 Task: Open Card Card0000000335 in Board Board0000000084 in Workspace WS0000000028 in Trello. Add Member carxxstreet791@gmail.com to Card Card0000000335 in Board Board0000000084 in Workspace WS0000000028 in Trello. Add Orange Label titled Label0000000335 to Card Card0000000335 in Board Board0000000084 in Workspace WS0000000028 in Trello. Add Checklist CL0000000335 to Card Card0000000335 in Board Board0000000084 in Workspace WS0000000028 in Trello. Add Dates with Start Date as Oct 01 2023 and Due Date as Oct 31 2023 to Card Card0000000335 in Board Board0000000084 in Workspace WS0000000028 in Trello
Action: Mouse moved to (329, 427)
Screenshot: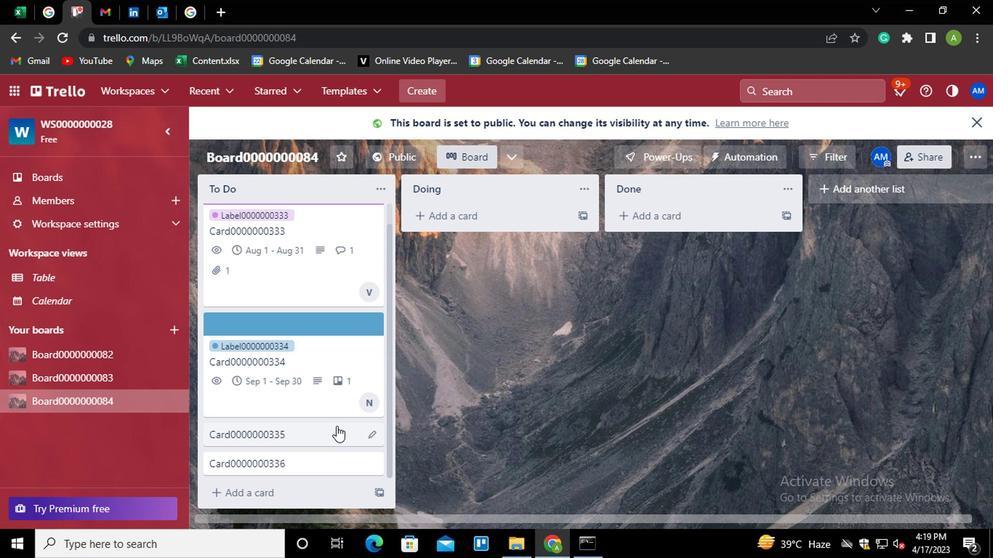 
Action: Mouse pressed left at (329, 427)
Screenshot: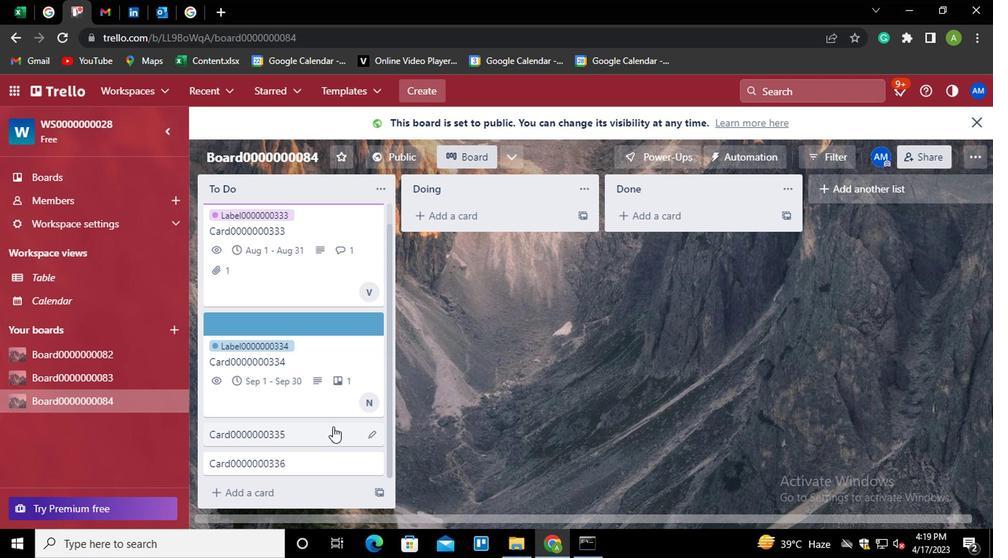 
Action: Mouse moved to (665, 204)
Screenshot: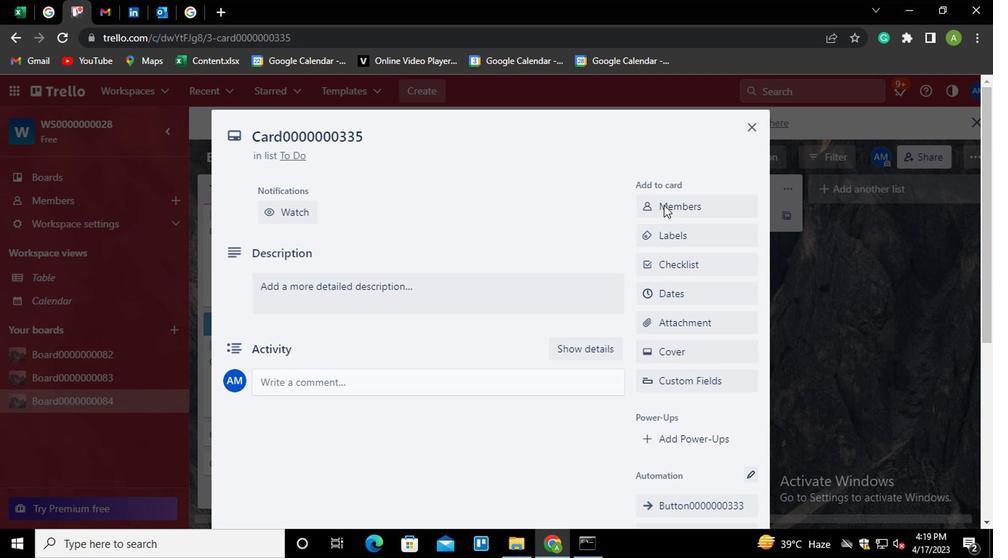 
Action: Mouse pressed left at (665, 204)
Screenshot: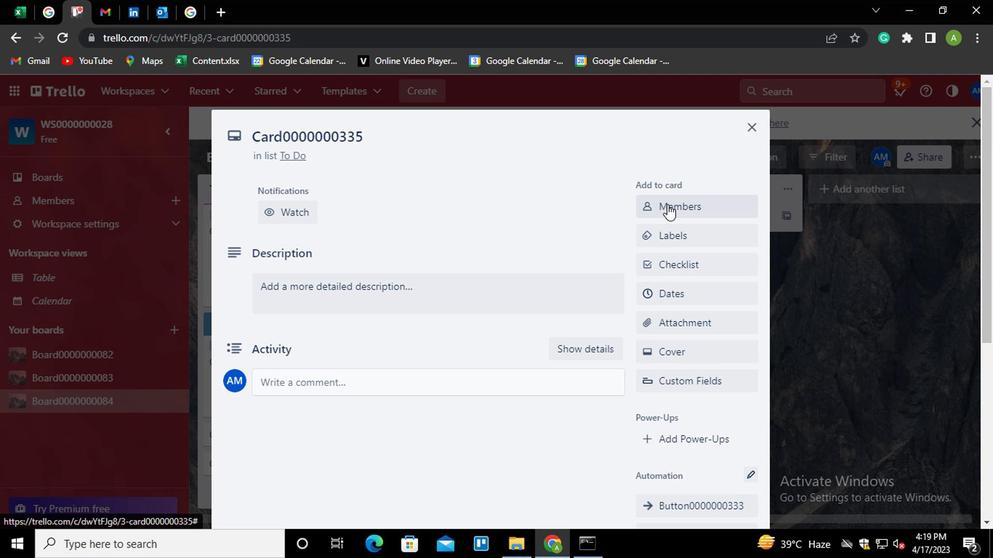 
Action: Mouse moved to (678, 275)
Screenshot: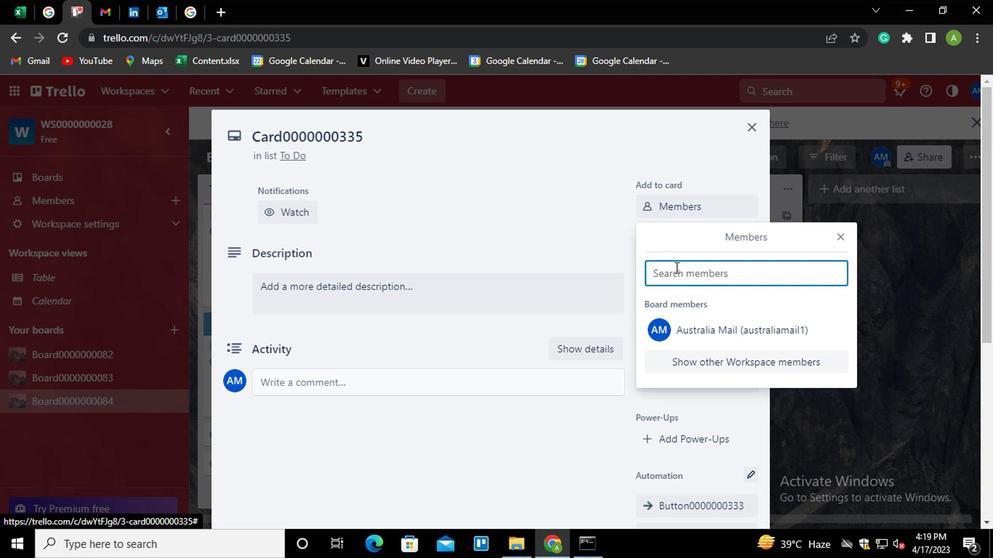 
Action: Mouse pressed left at (678, 275)
Screenshot: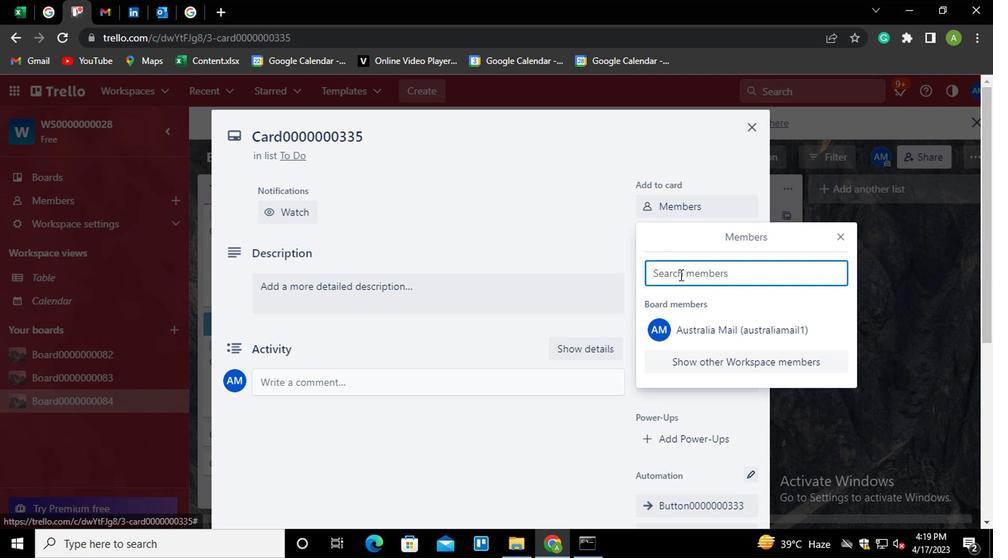 
Action: Key pressed carxxstreet791<Key.shift>@GMAIL.COM
Screenshot: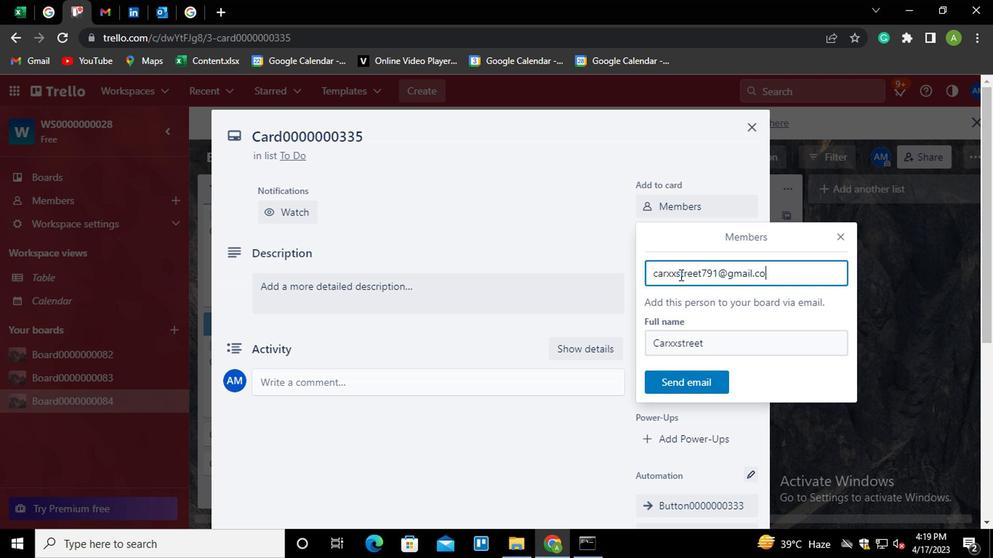 
Action: Mouse moved to (707, 374)
Screenshot: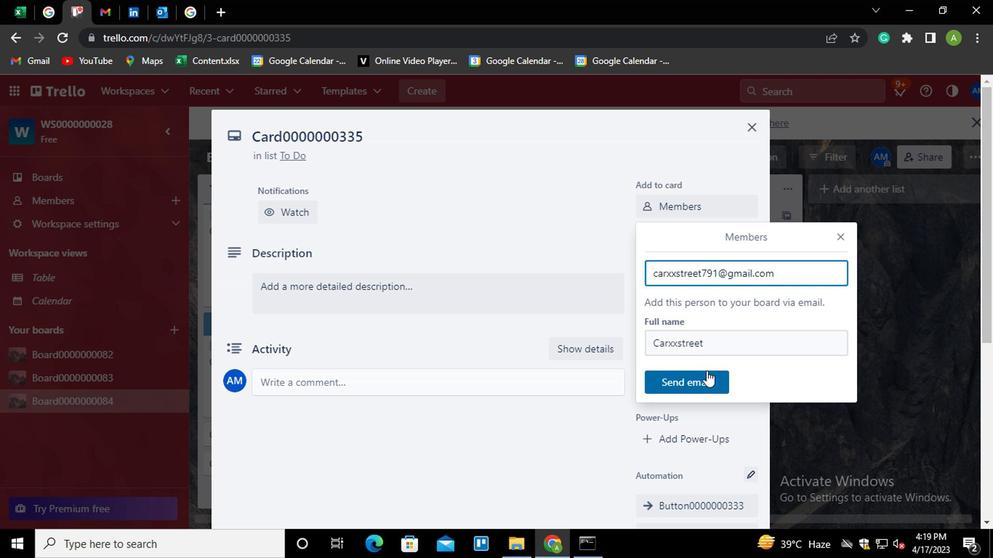 
Action: Mouse pressed left at (707, 374)
Screenshot: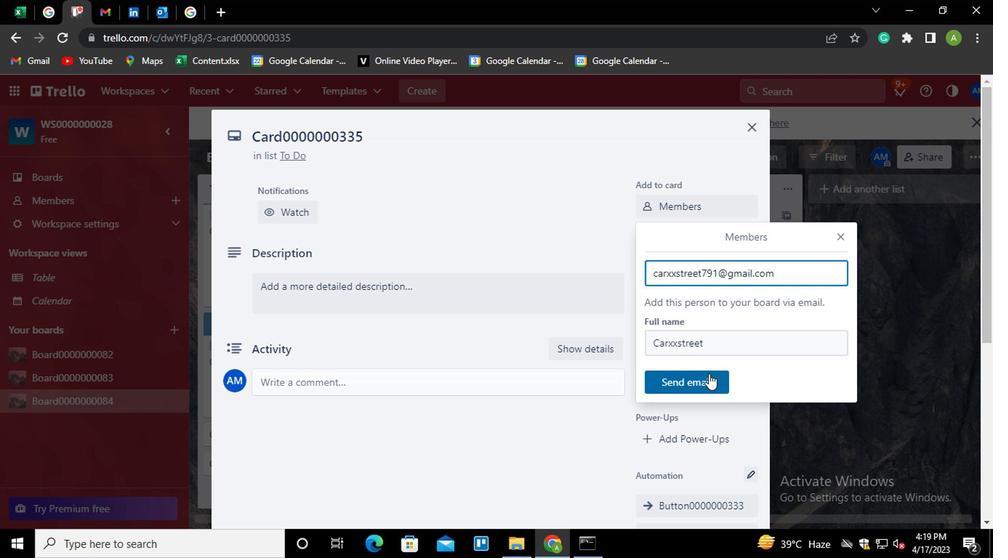 
Action: Mouse moved to (682, 233)
Screenshot: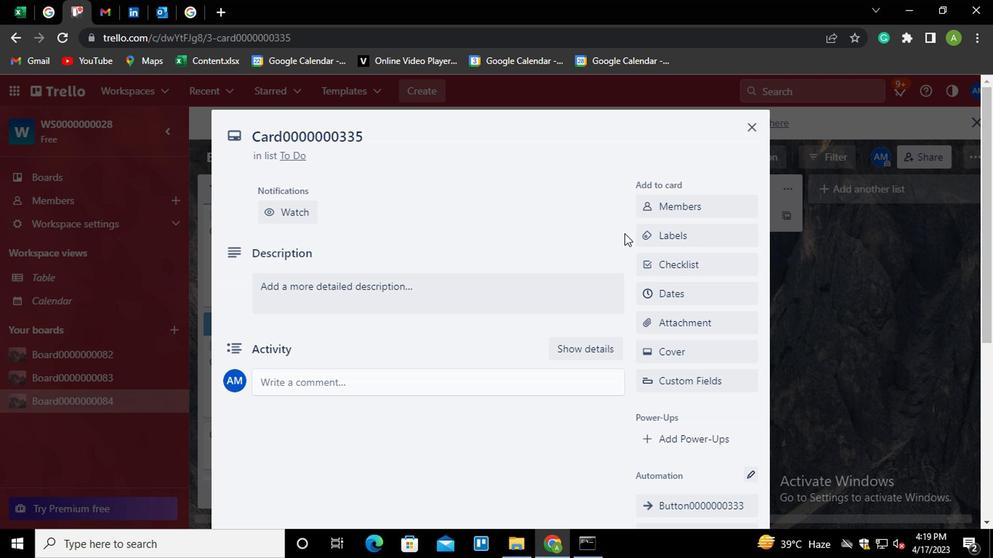 
Action: Mouse pressed left at (682, 233)
Screenshot: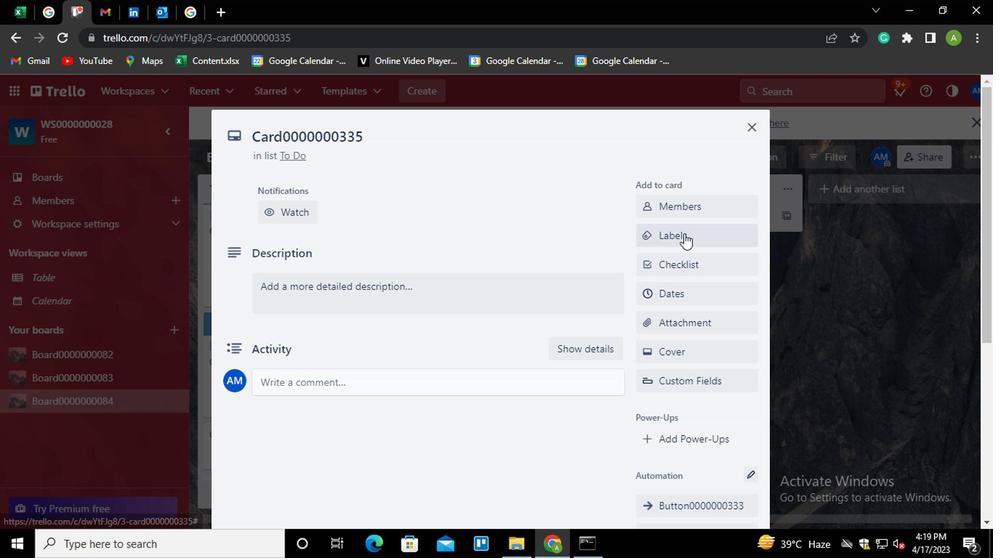 
Action: Mouse moved to (648, 262)
Screenshot: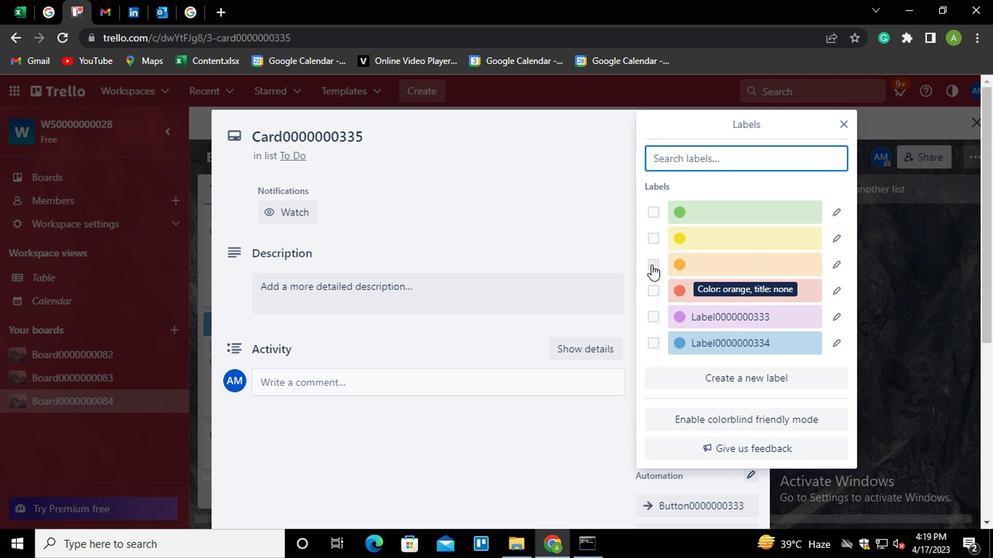 
Action: Mouse pressed left at (648, 262)
Screenshot: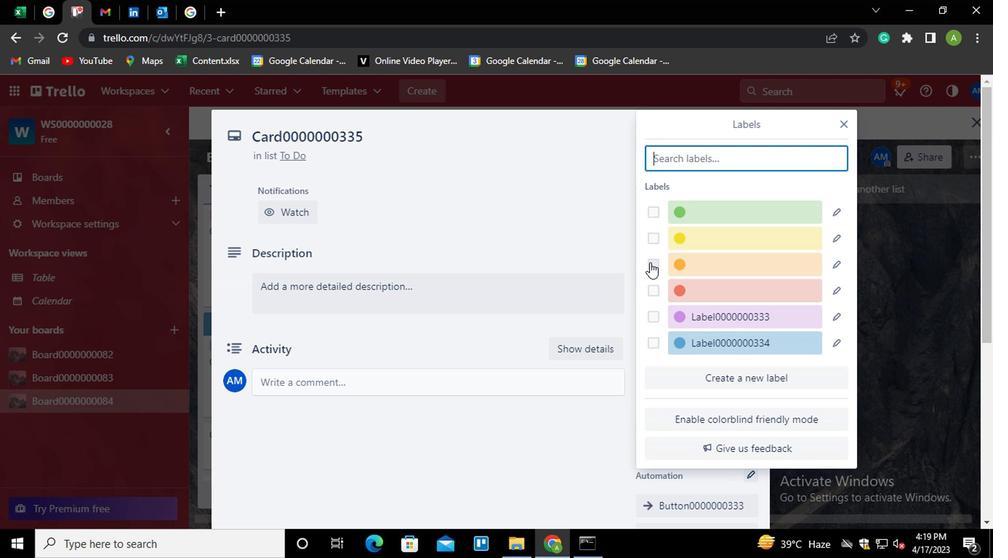 
Action: Mouse moved to (837, 267)
Screenshot: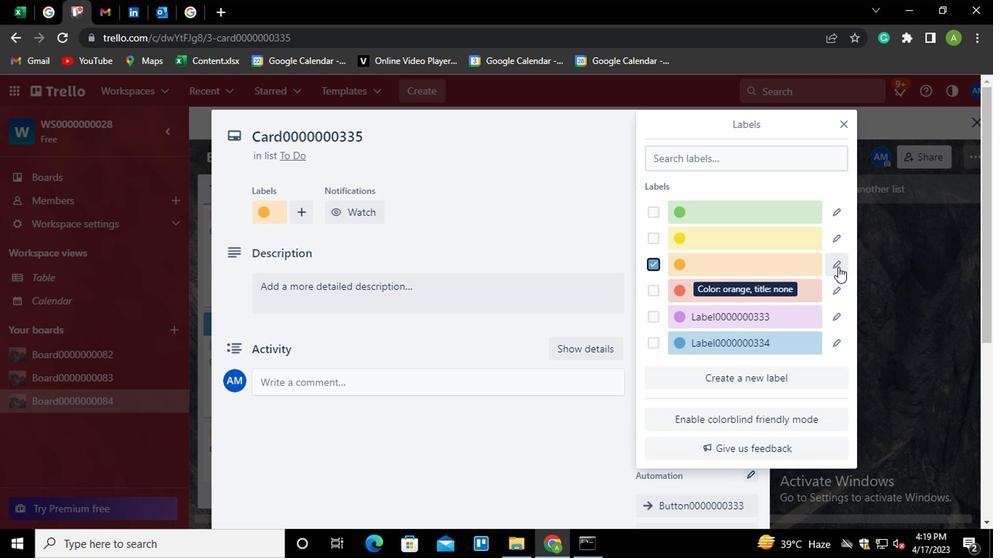 
Action: Mouse pressed left at (837, 267)
Screenshot: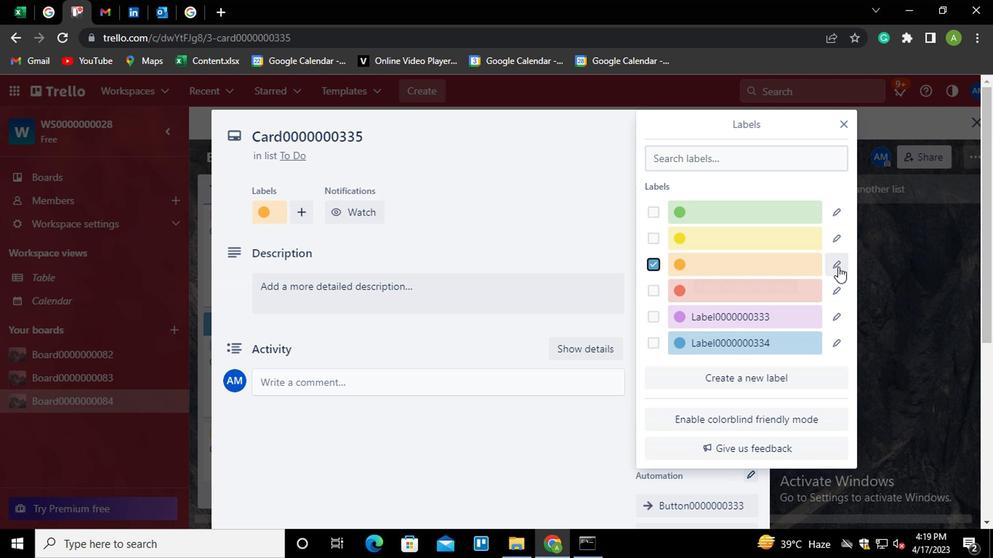 
Action: Mouse moved to (704, 256)
Screenshot: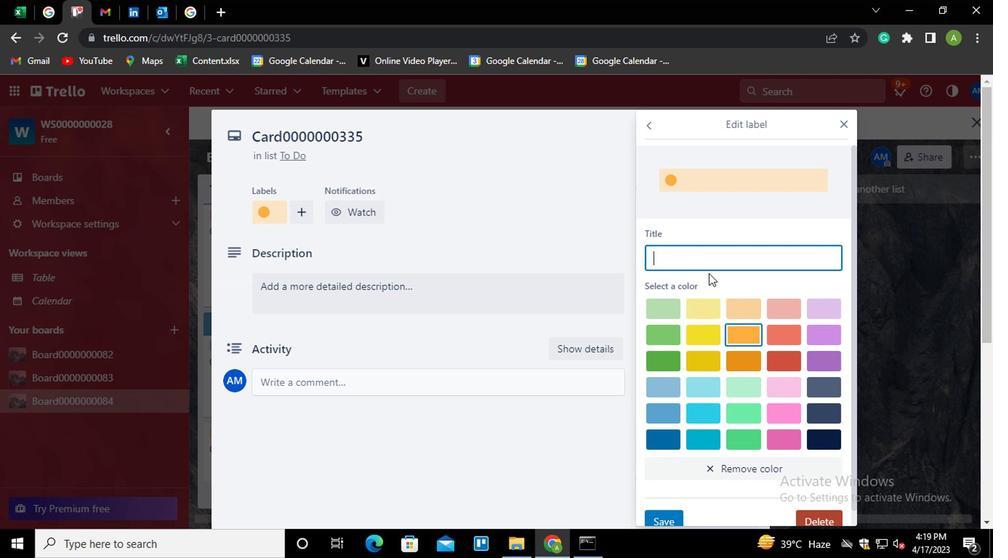 
Action: Mouse pressed left at (704, 256)
Screenshot: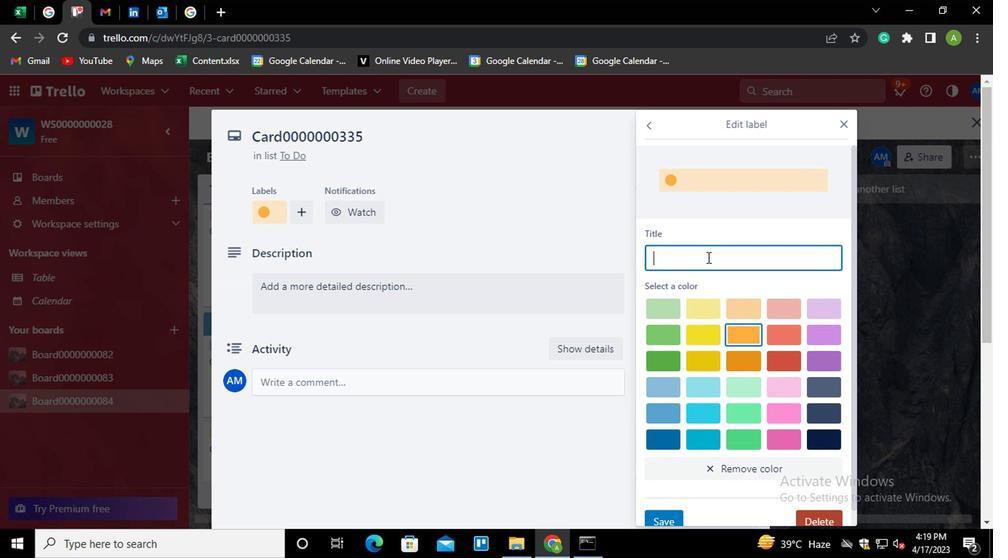 
Action: Key pressed <Key.shift><Key.shift><Key.shift><Key.shift><Key.shift><Key.shift><Key.shift><Key.shift>LABEL0000000335
Screenshot: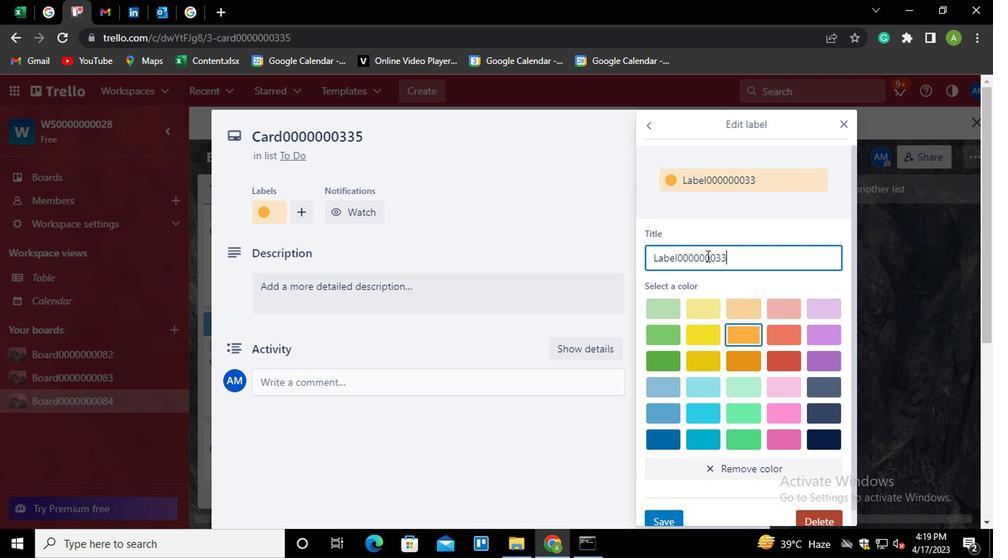 
Action: Mouse moved to (663, 518)
Screenshot: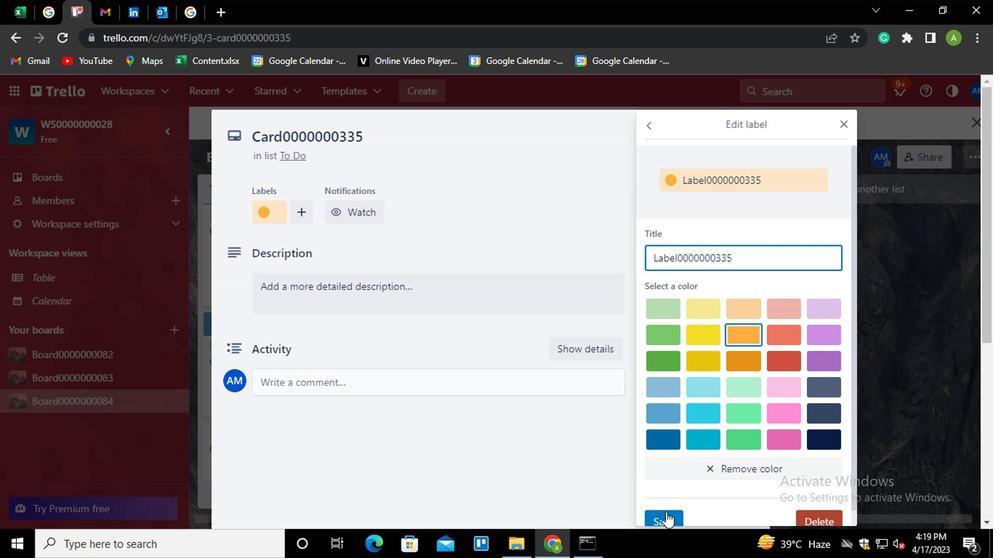 
Action: Mouse pressed left at (663, 518)
Screenshot: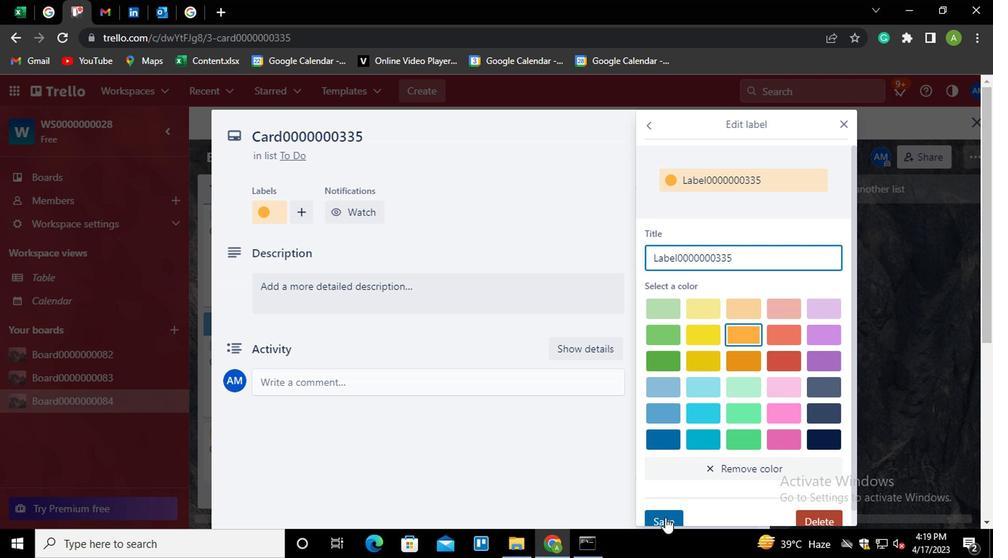 
Action: Mouse moved to (575, 199)
Screenshot: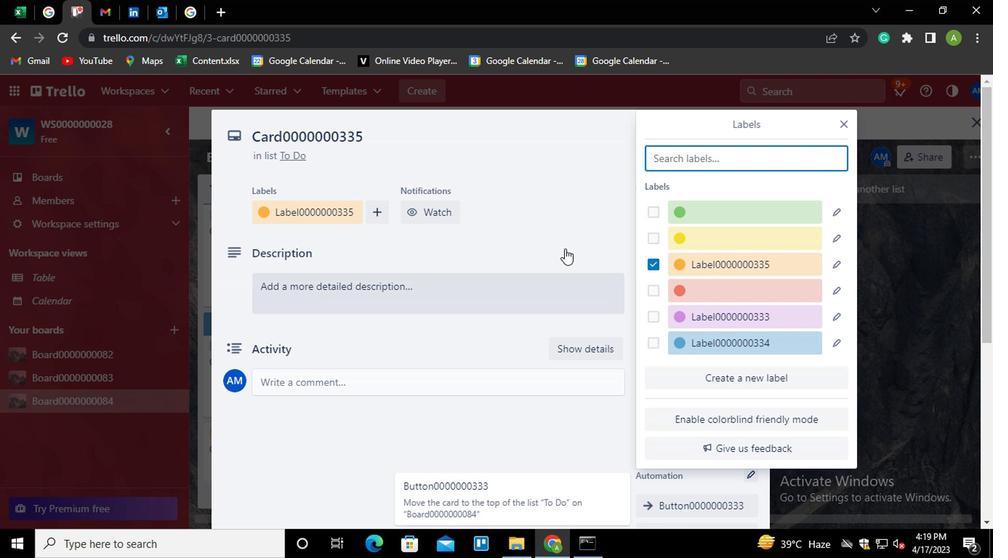 
Action: Mouse pressed left at (575, 199)
Screenshot: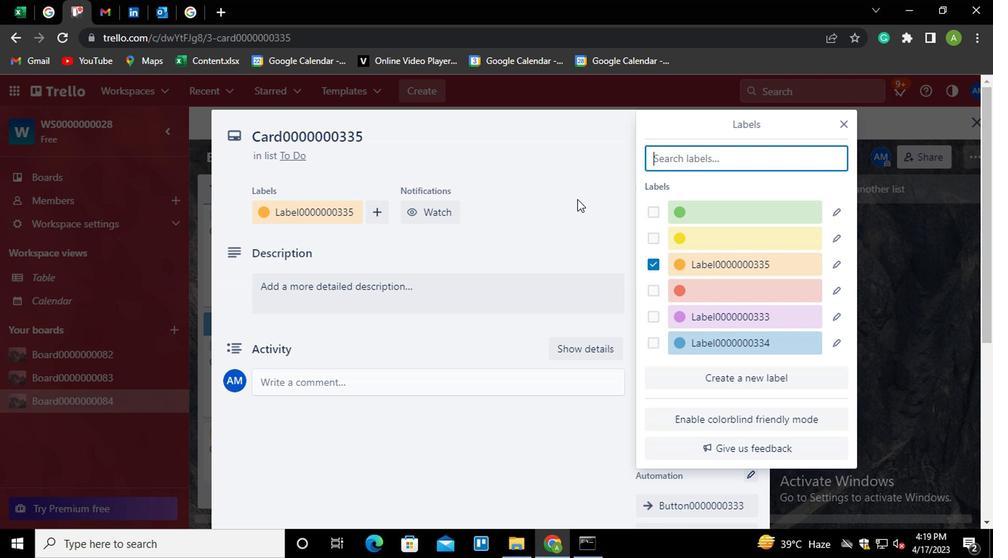 
Action: Mouse moved to (688, 263)
Screenshot: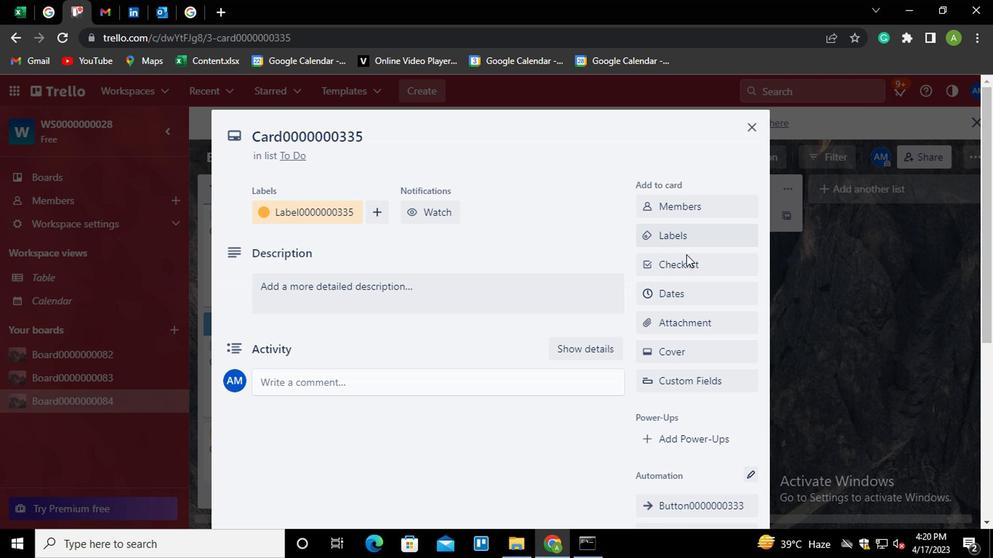 
Action: Mouse pressed left at (688, 263)
Screenshot: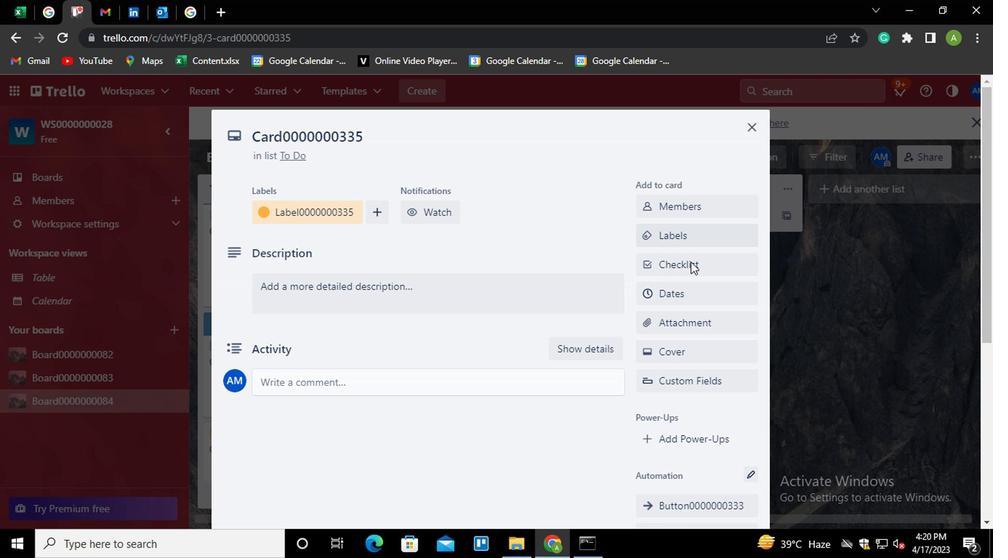 
Action: Key pressed <Key.shift>CL0000000335
Screenshot: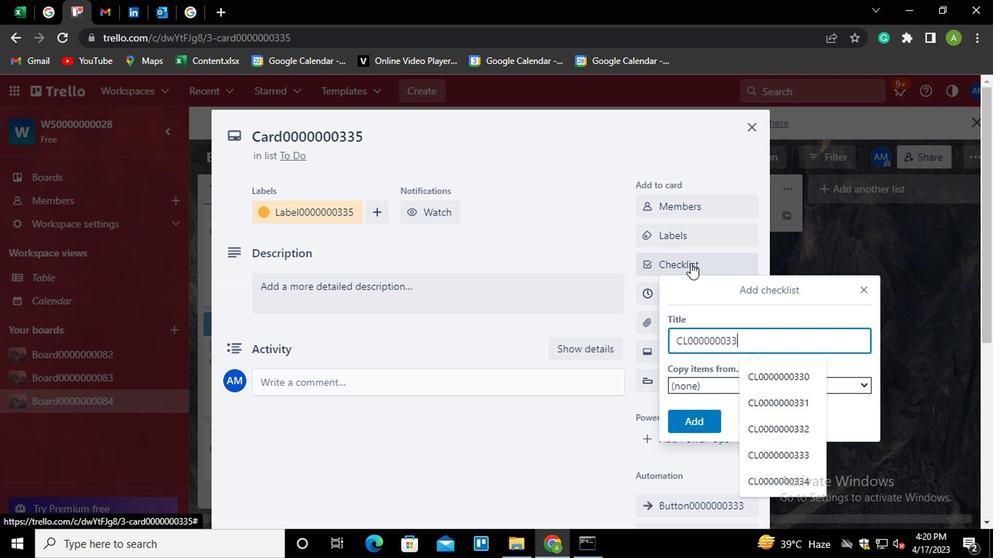 
Action: Mouse moved to (697, 427)
Screenshot: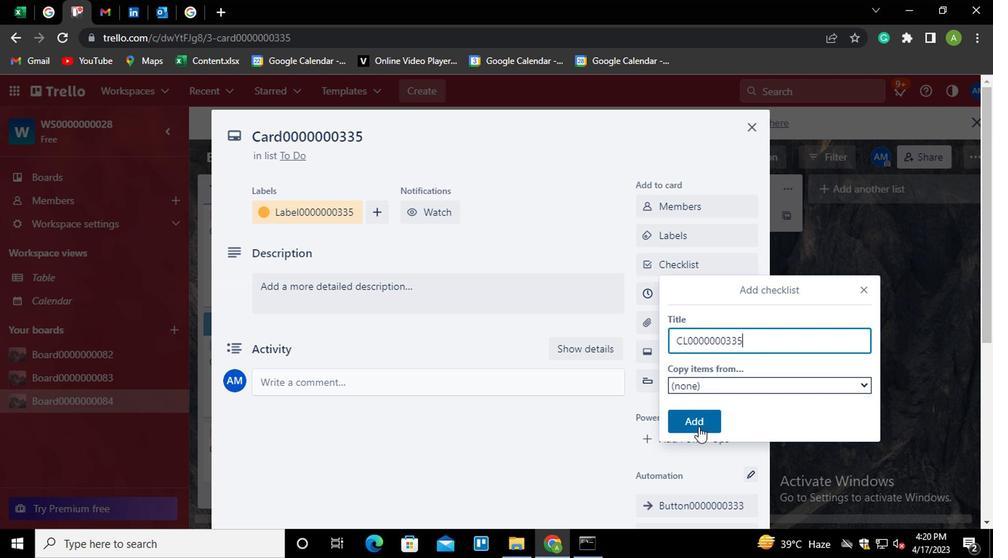
Action: Mouse pressed left at (697, 427)
Screenshot: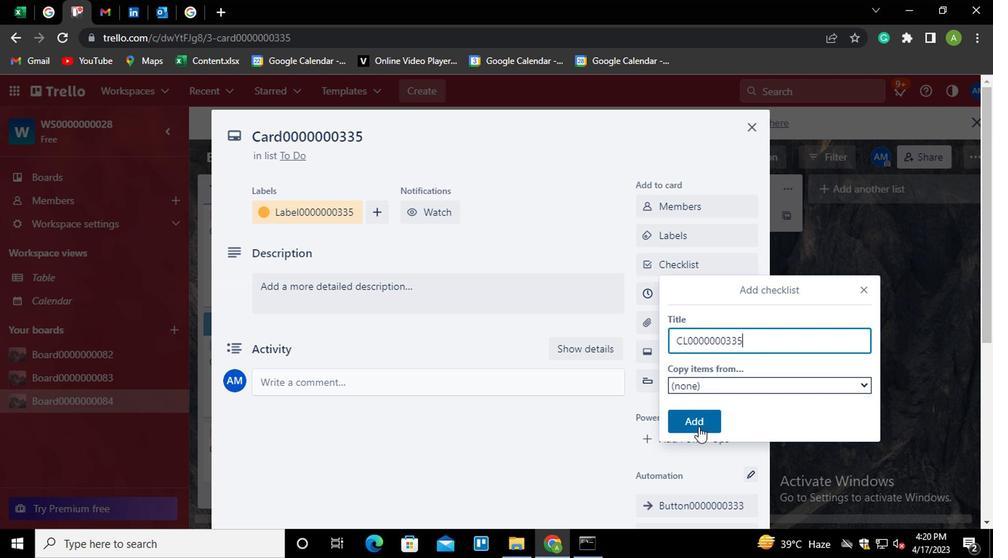 
Action: Mouse moved to (682, 293)
Screenshot: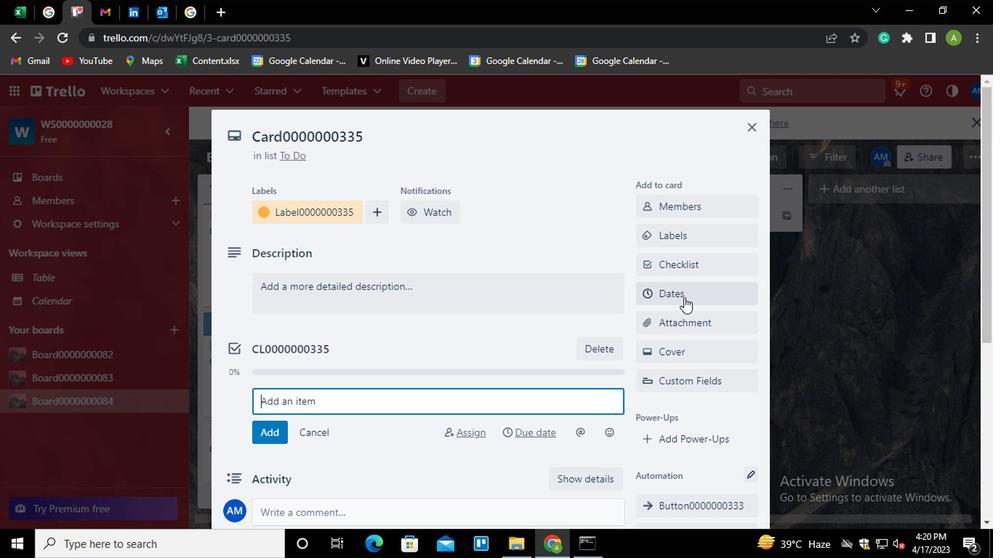 
Action: Mouse pressed left at (682, 293)
Screenshot: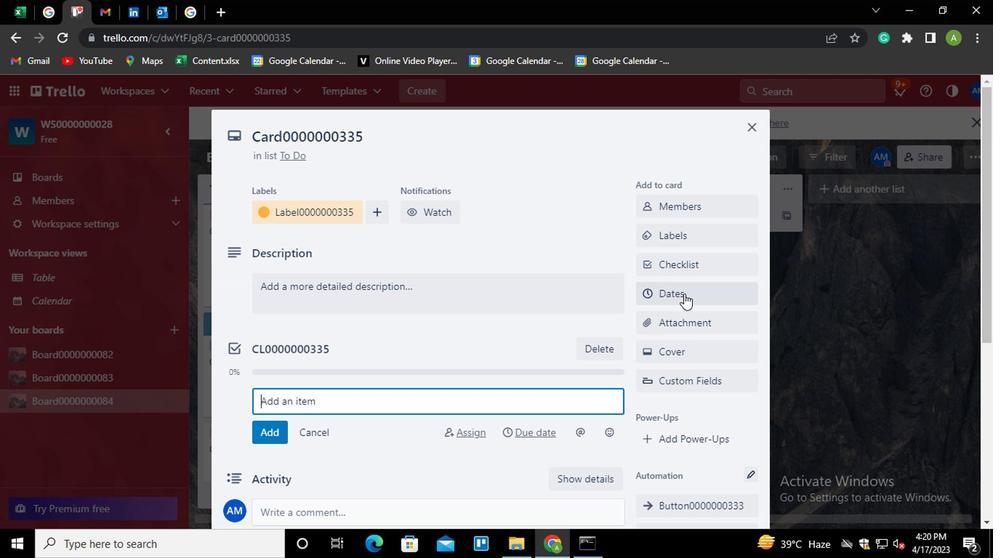 
Action: Mouse moved to (650, 388)
Screenshot: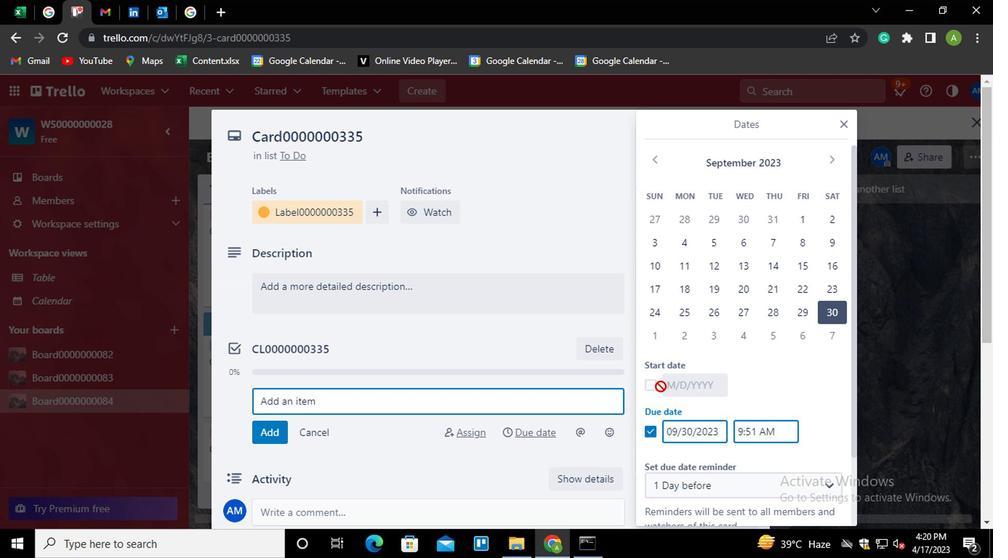 
Action: Mouse pressed left at (650, 388)
Screenshot: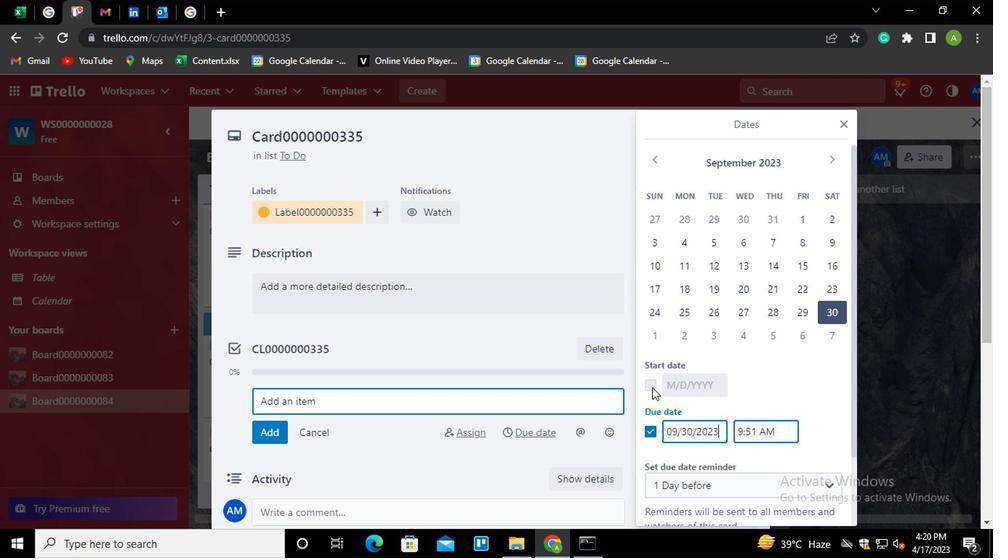
Action: Mouse moved to (674, 384)
Screenshot: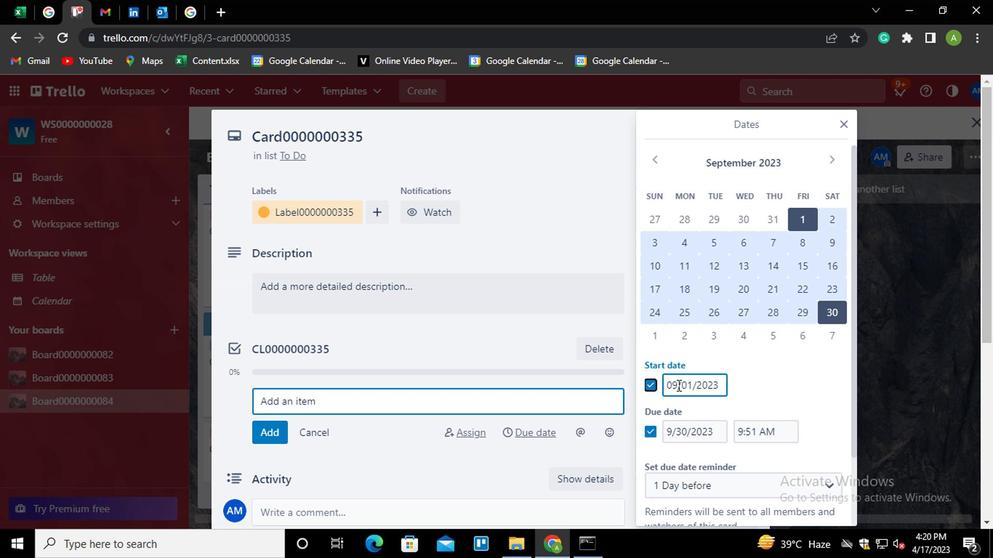 
Action: Mouse pressed left at (674, 384)
Screenshot: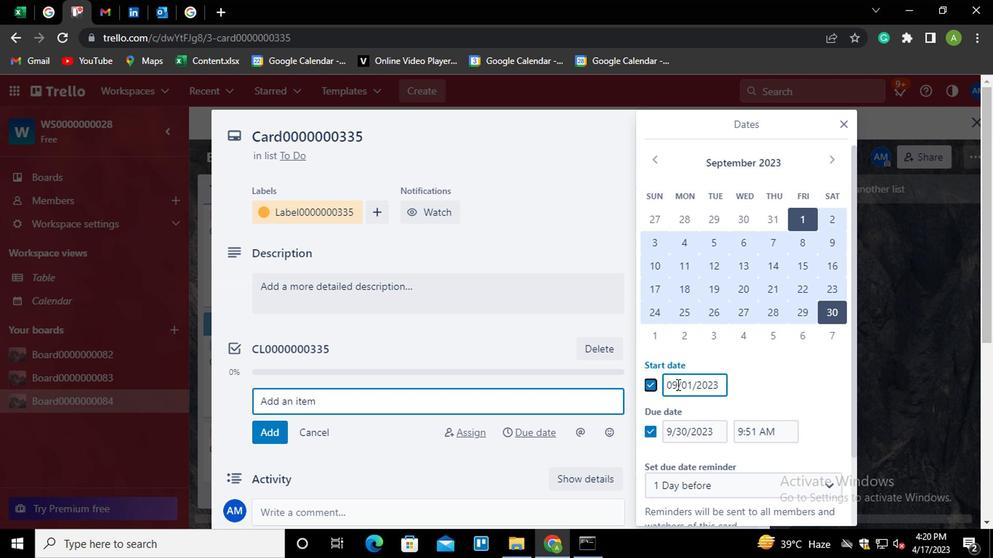 
Action: Mouse moved to (708, 389)
Screenshot: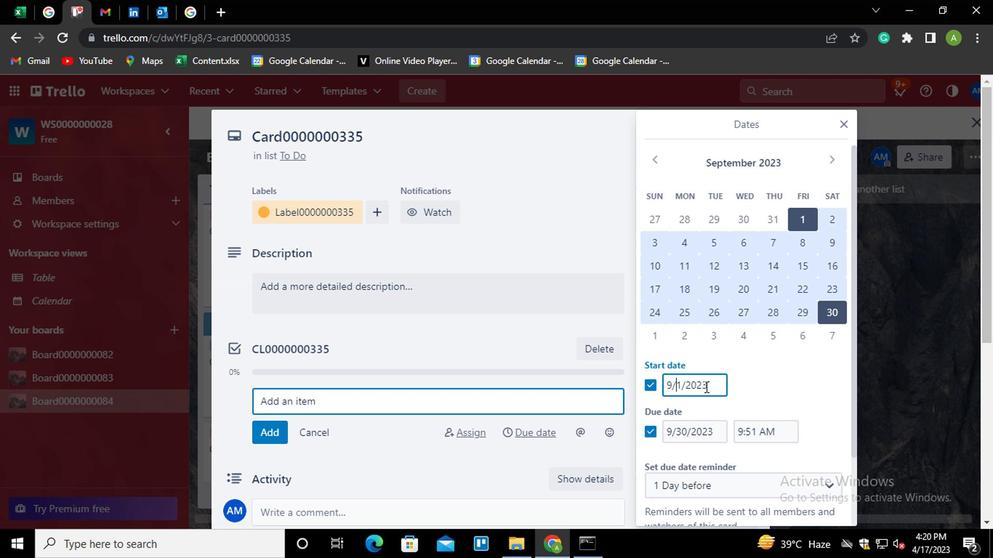 
Action: Key pressed <Key.left><Key.backspace>10
Screenshot: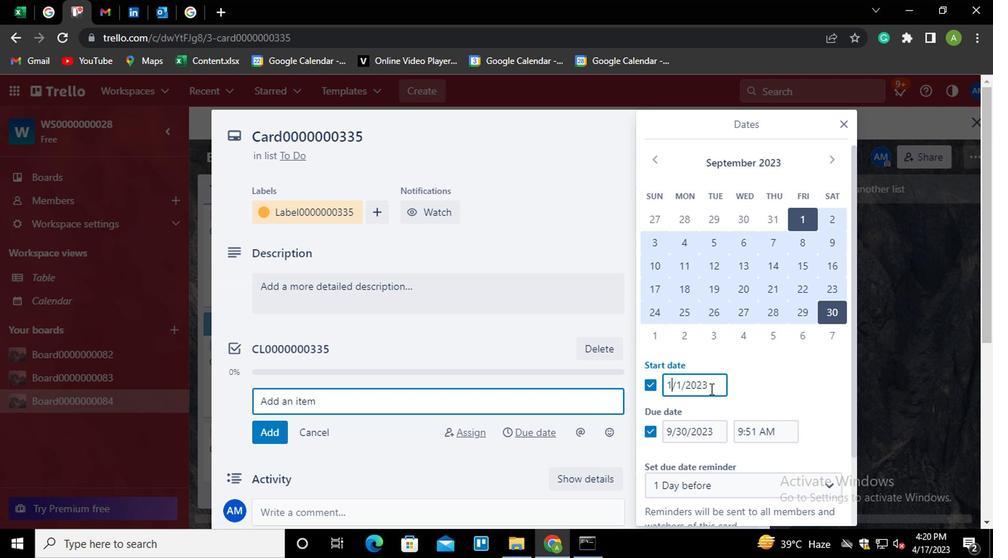 
Action: Mouse moved to (672, 429)
Screenshot: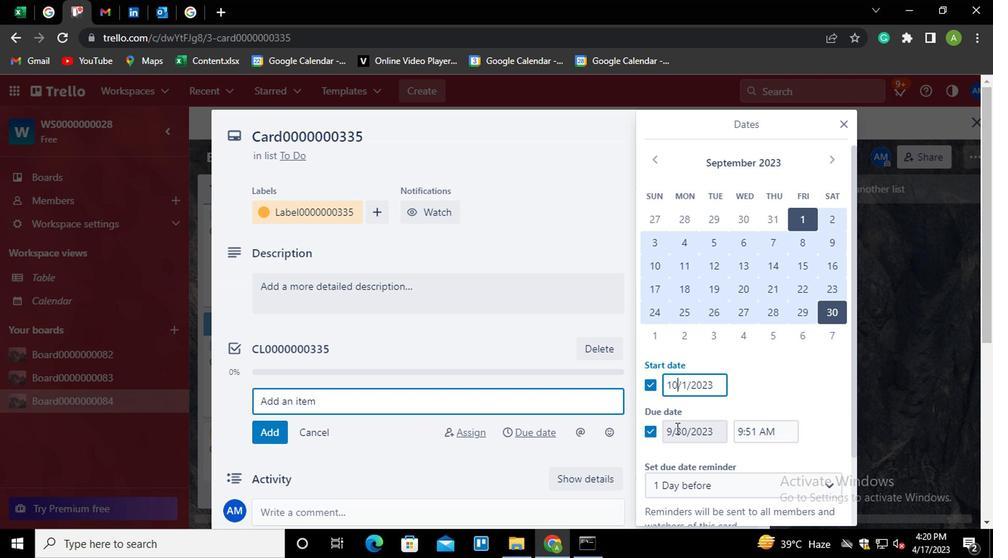 
Action: Mouse pressed left at (672, 429)
Screenshot: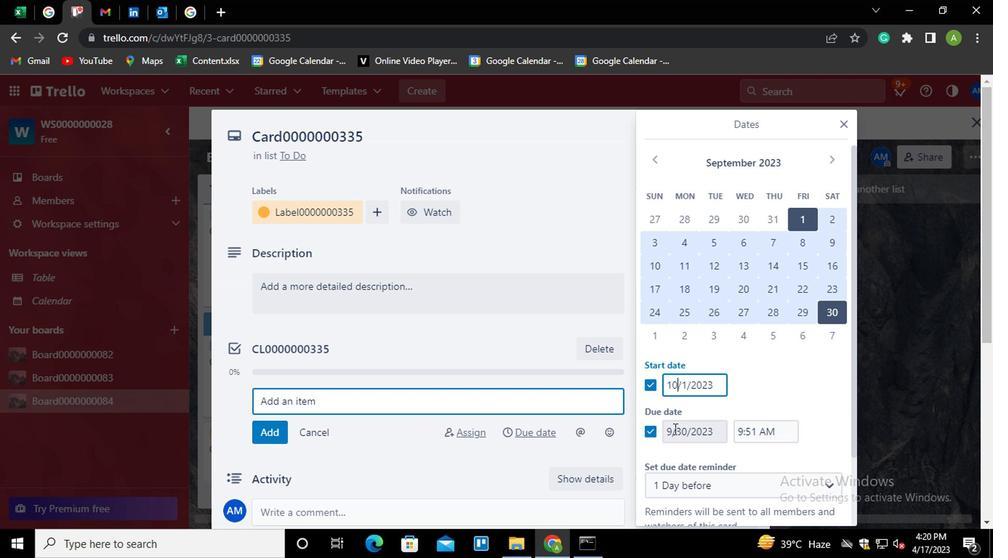 
Action: Mouse moved to (689, 437)
Screenshot: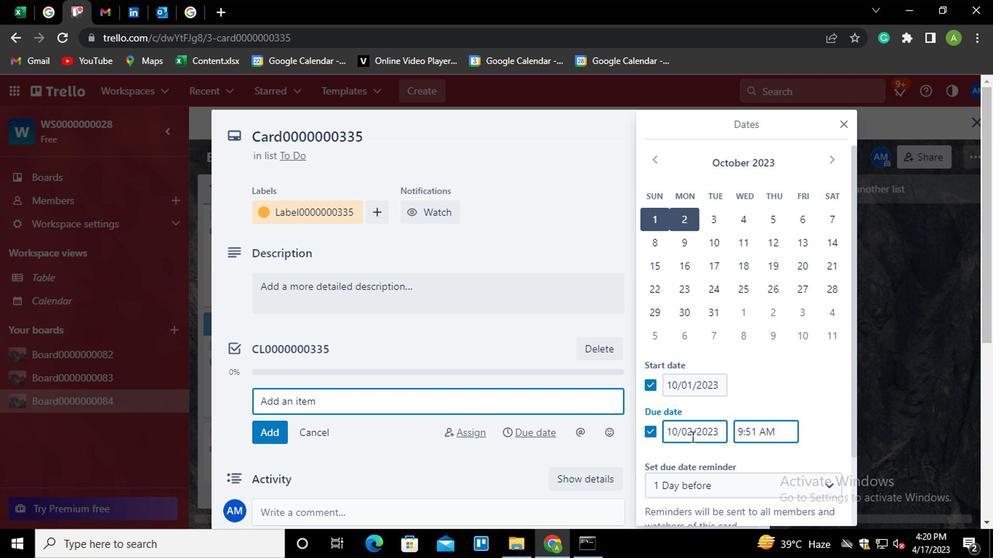 
Action: Mouse pressed left at (689, 437)
Screenshot: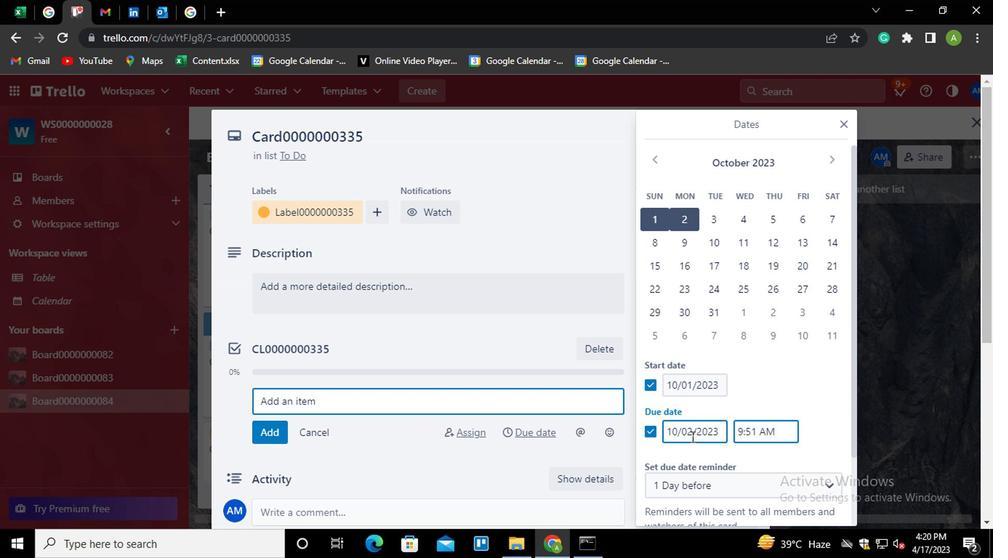 
Action: Mouse moved to (710, 436)
Screenshot: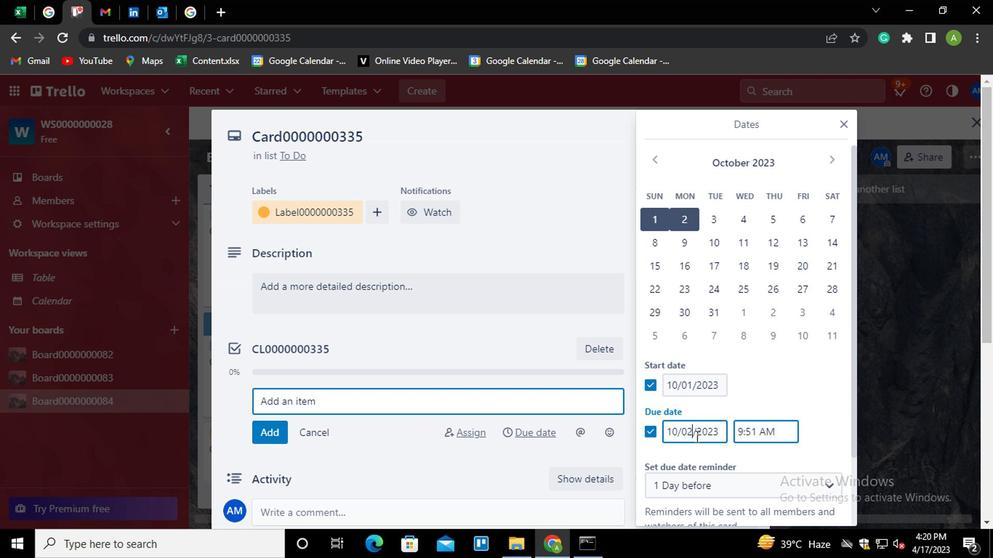 
Action: Key pressed <Key.backspace><Key.backspace>31
Screenshot: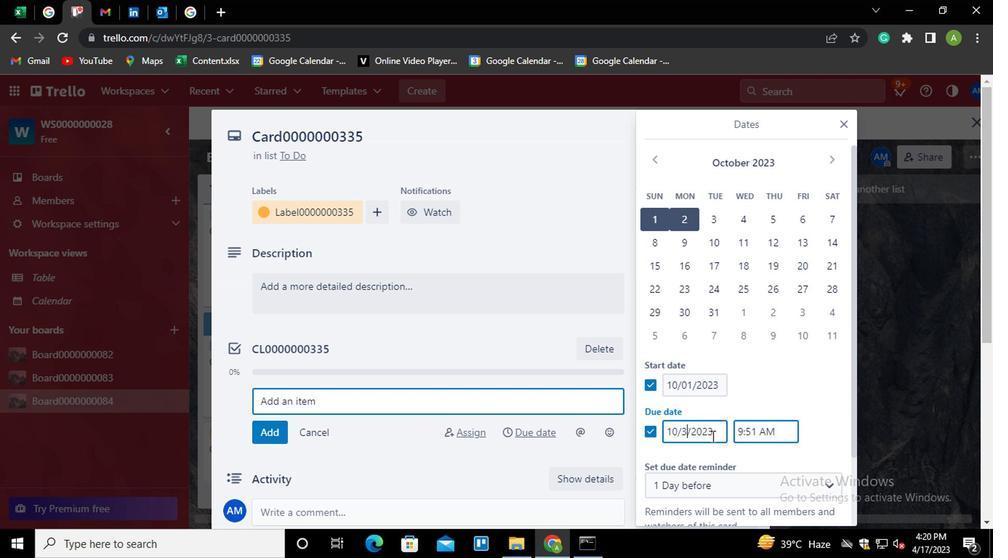 
Action: Mouse moved to (749, 385)
Screenshot: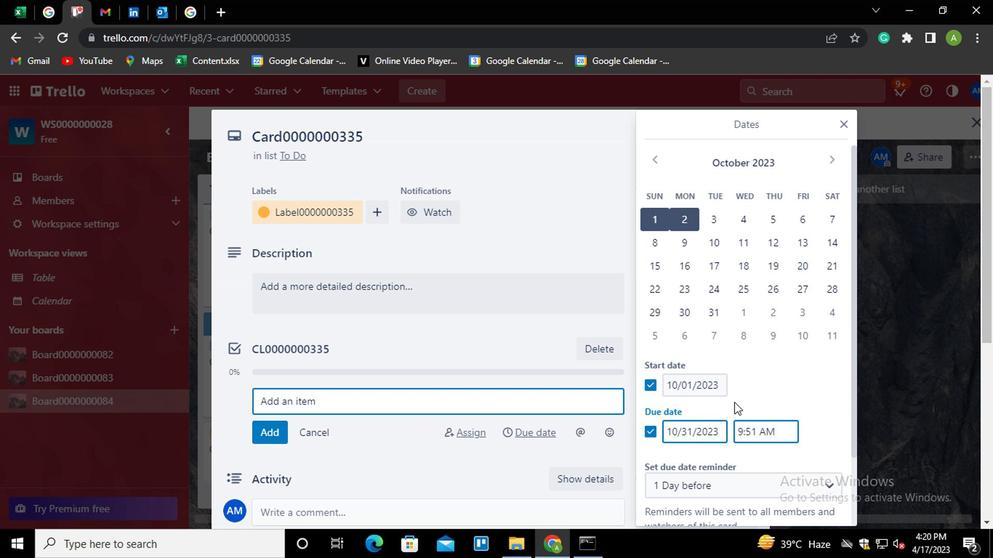 
Action: Mouse scrolled (749, 384) with delta (0, 0)
Screenshot: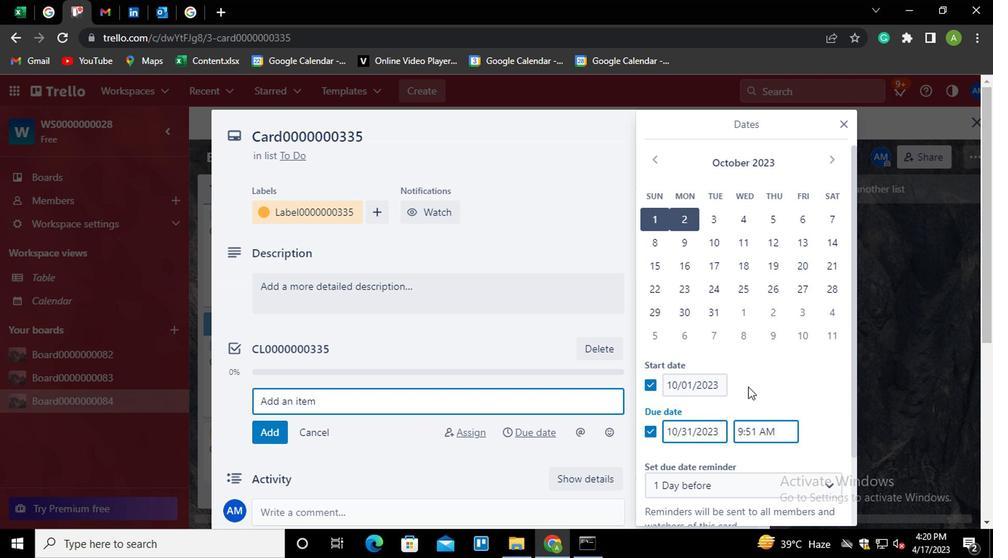 
Action: Mouse scrolled (749, 384) with delta (0, 0)
Screenshot: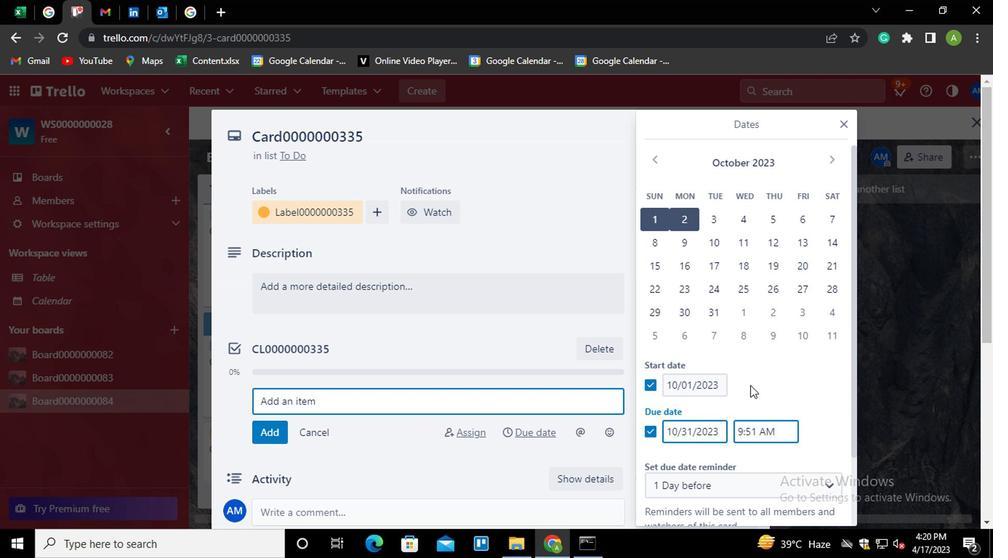 
Action: Mouse scrolled (749, 384) with delta (0, 0)
Screenshot: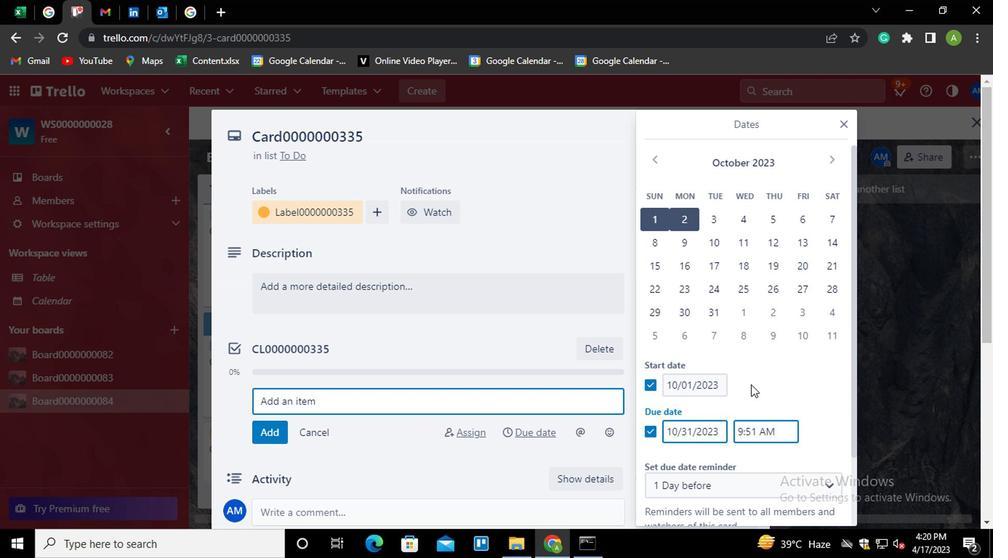 
Action: Mouse scrolled (749, 384) with delta (0, 0)
Screenshot: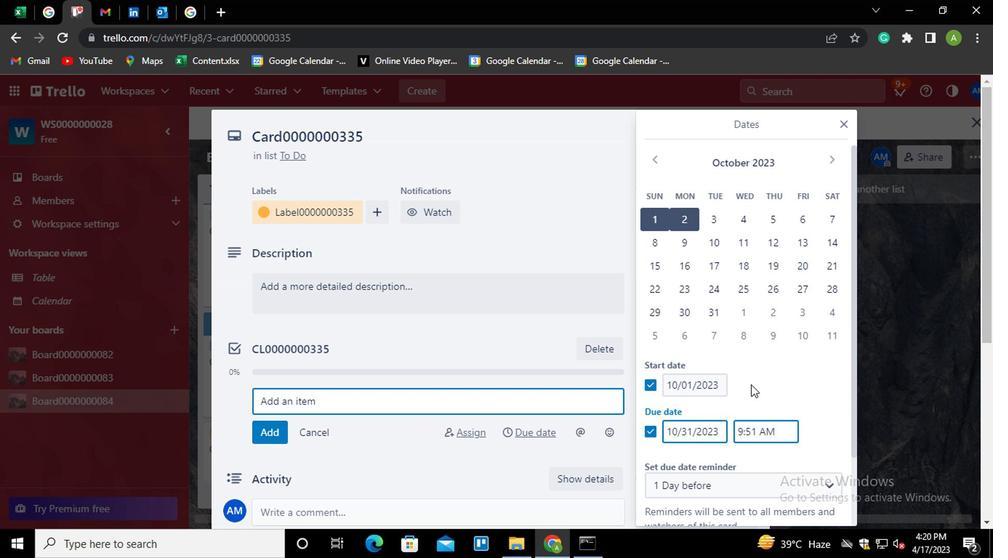
Action: Mouse moved to (741, 474)
Screenshot: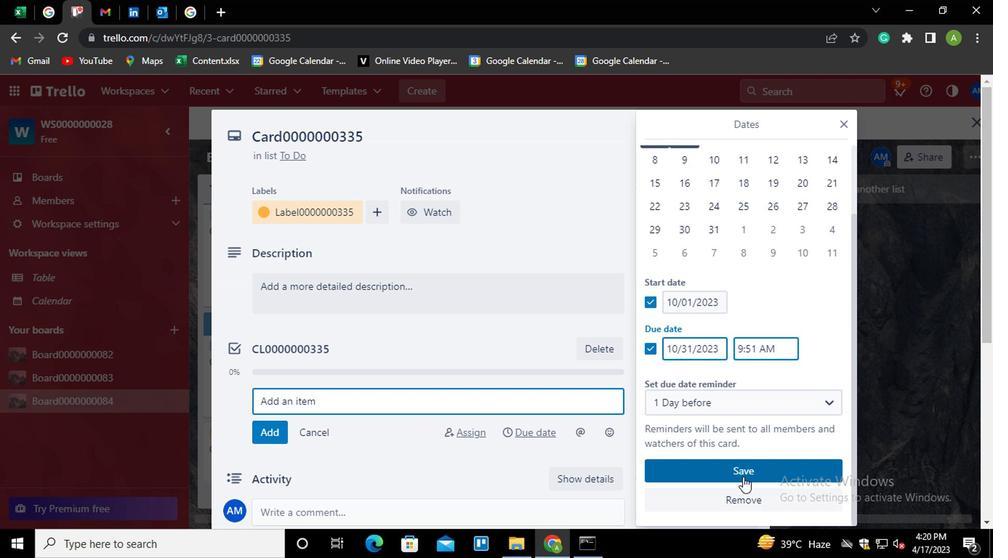 
Action: Mouse pressed left at (741, 474)
Screenshot: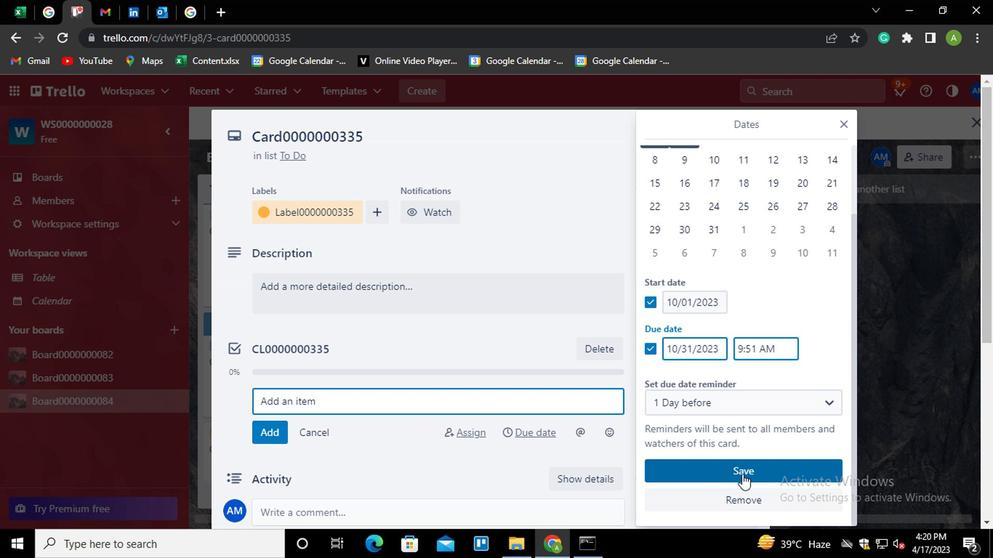 
Action: Mouse moved to (701, 494)
Screenshot: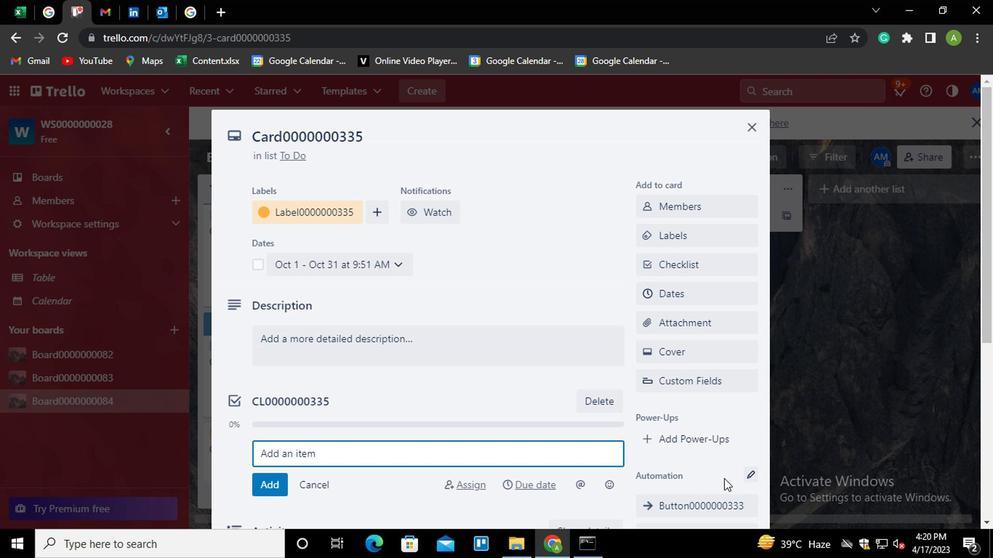 
